 Task: Zoom in the location "Tiny home in Lac-Beauport, Quebec, Canada" two times
Action: Mouse moved to (263, 159)
Screenshot: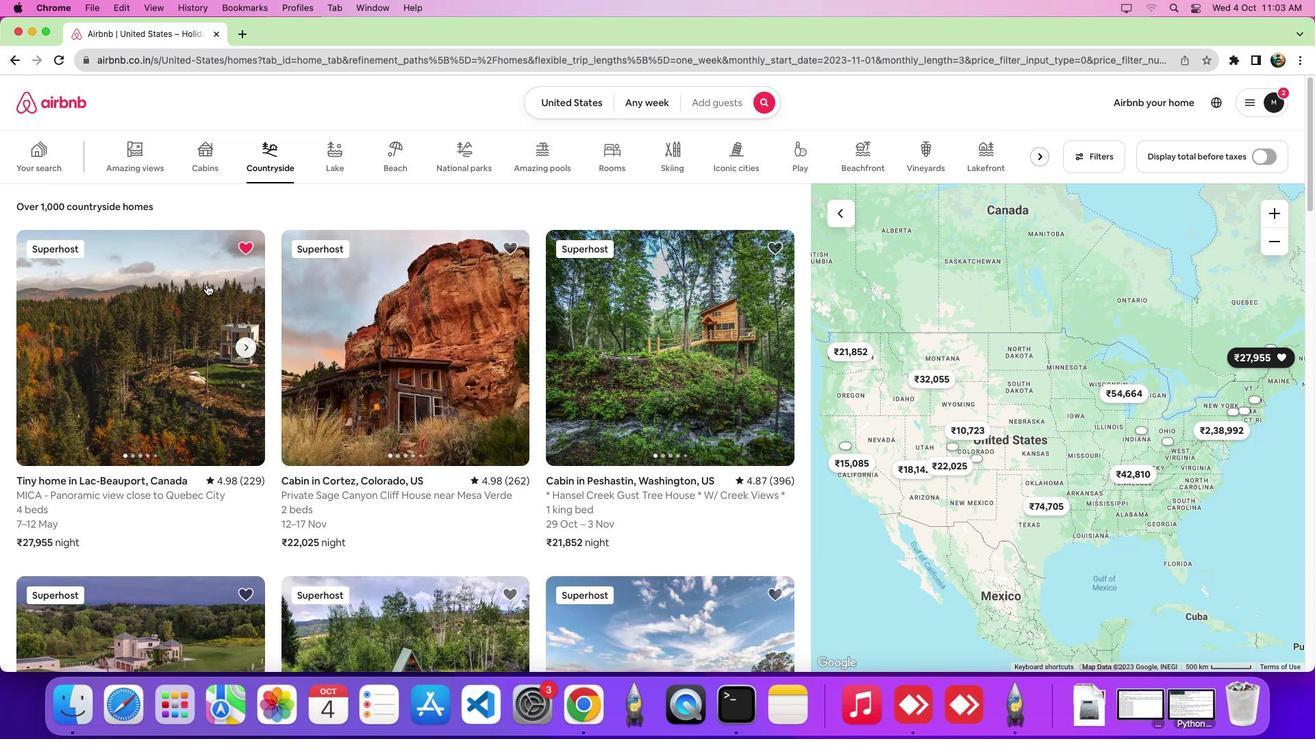 
Action: Mouse pressed left at (263, 159)
Screenshot: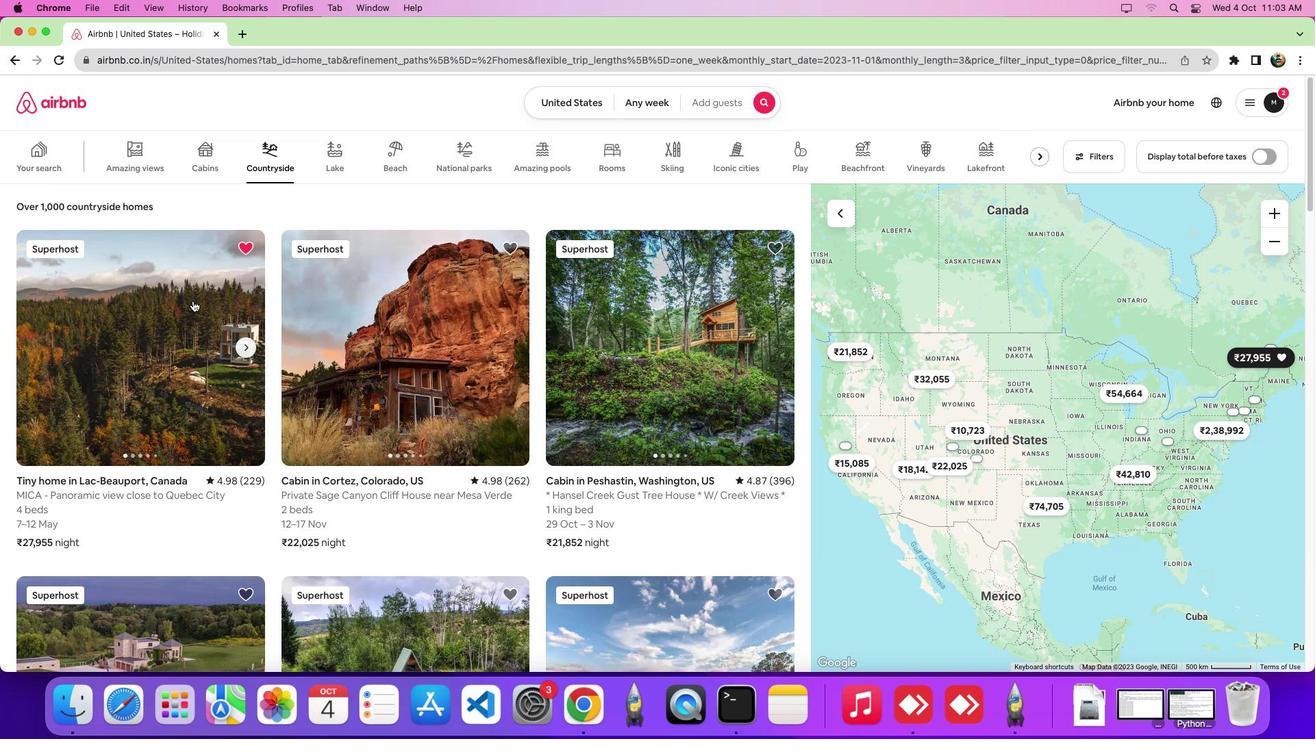 
Action: Mouse moved to (180, 316)
Screenshot: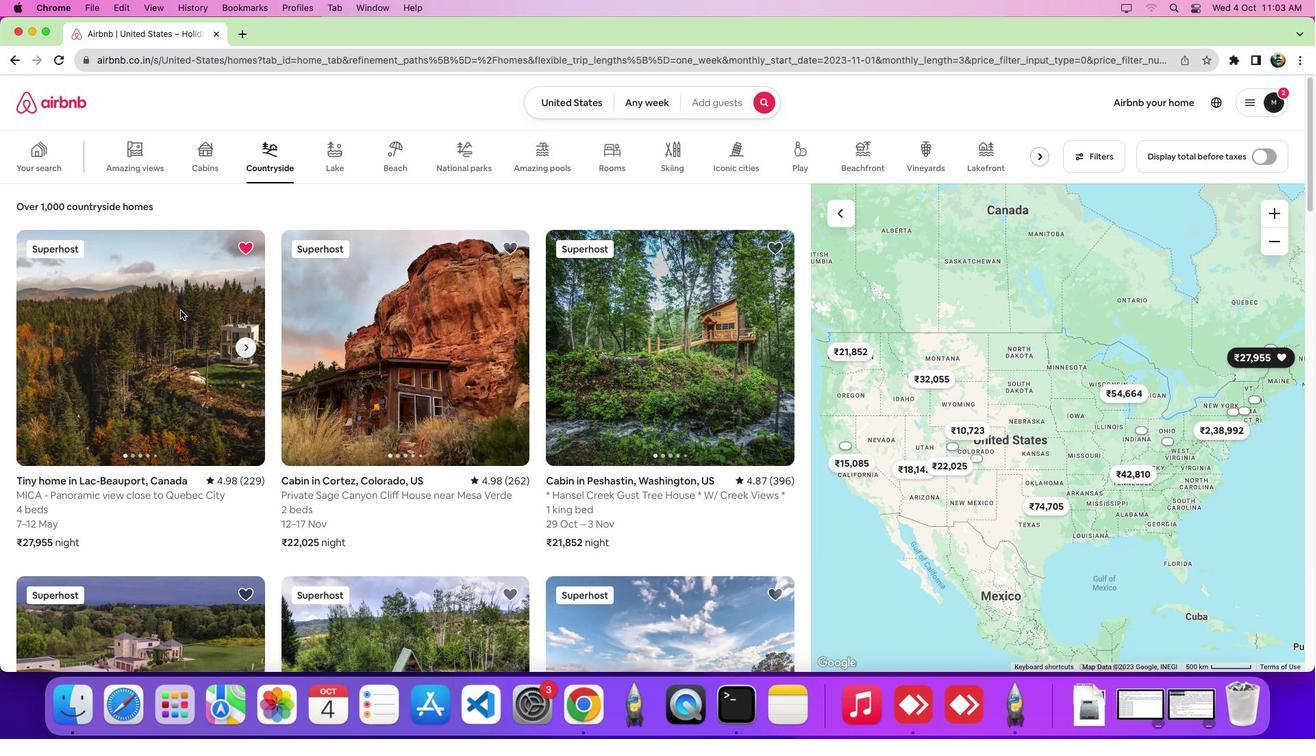 
Action: Mouse pressed left at (180, 316)
Screenshot: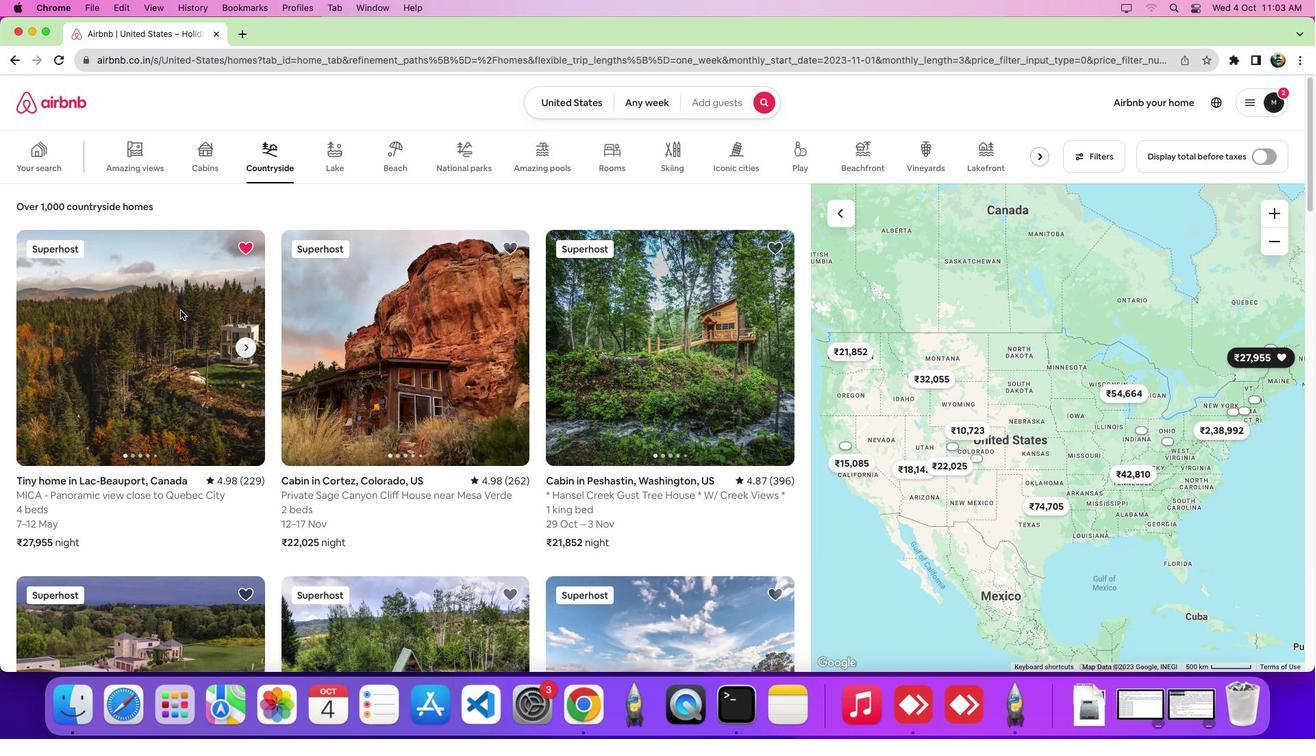 
Action: Mouse moved to (578, 268)
Screenshot: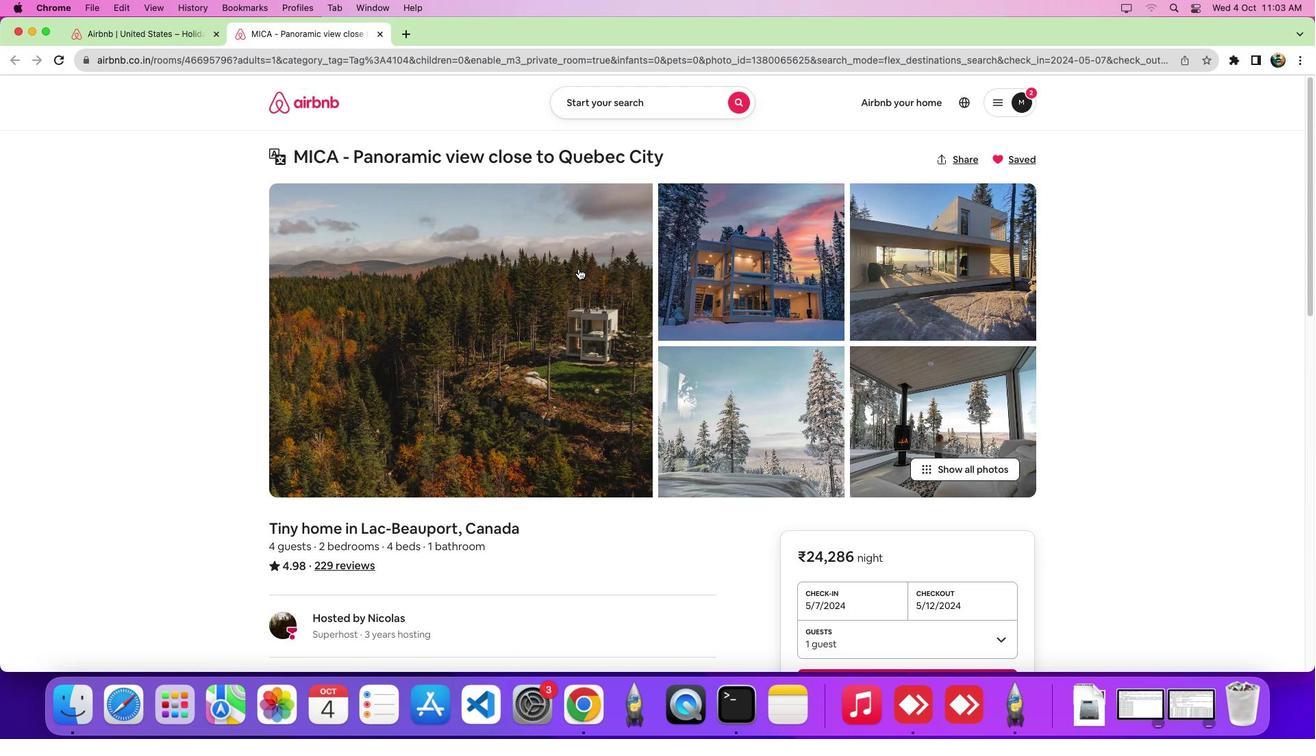 
Action: Mouse scrolled (578, 268) with delta (0, 0)
Screenshot: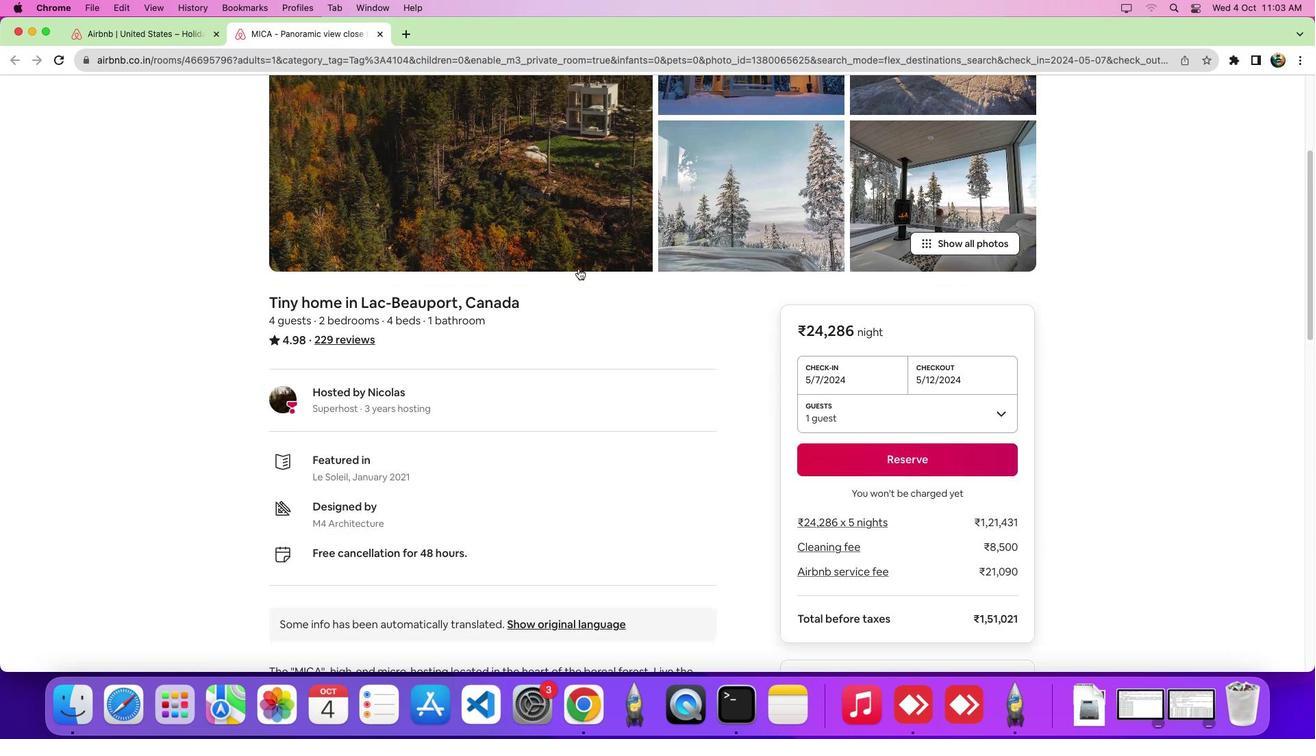 
Action: Mouse scrolled (578, 268) with delta (0, 0)
Screenshot: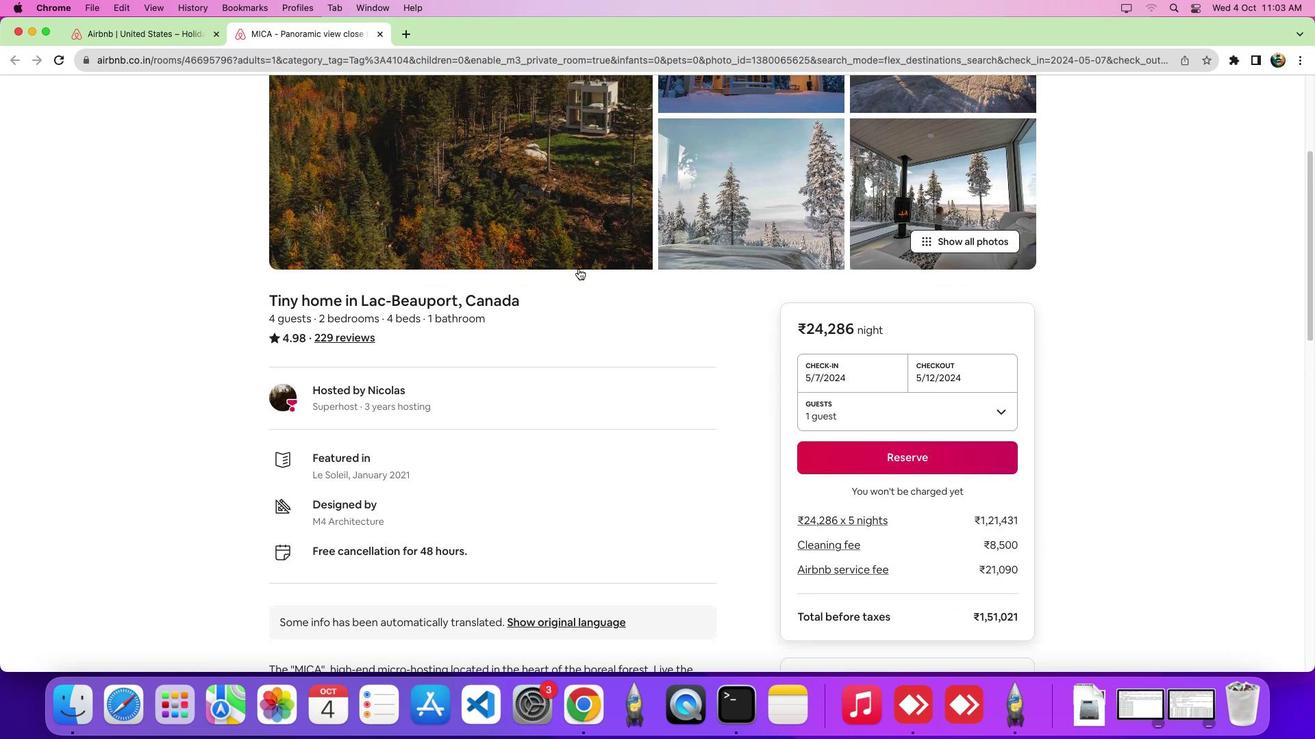 
Action: Mouse scrolled (578, 268) with delta (0, -4)
Screenshot: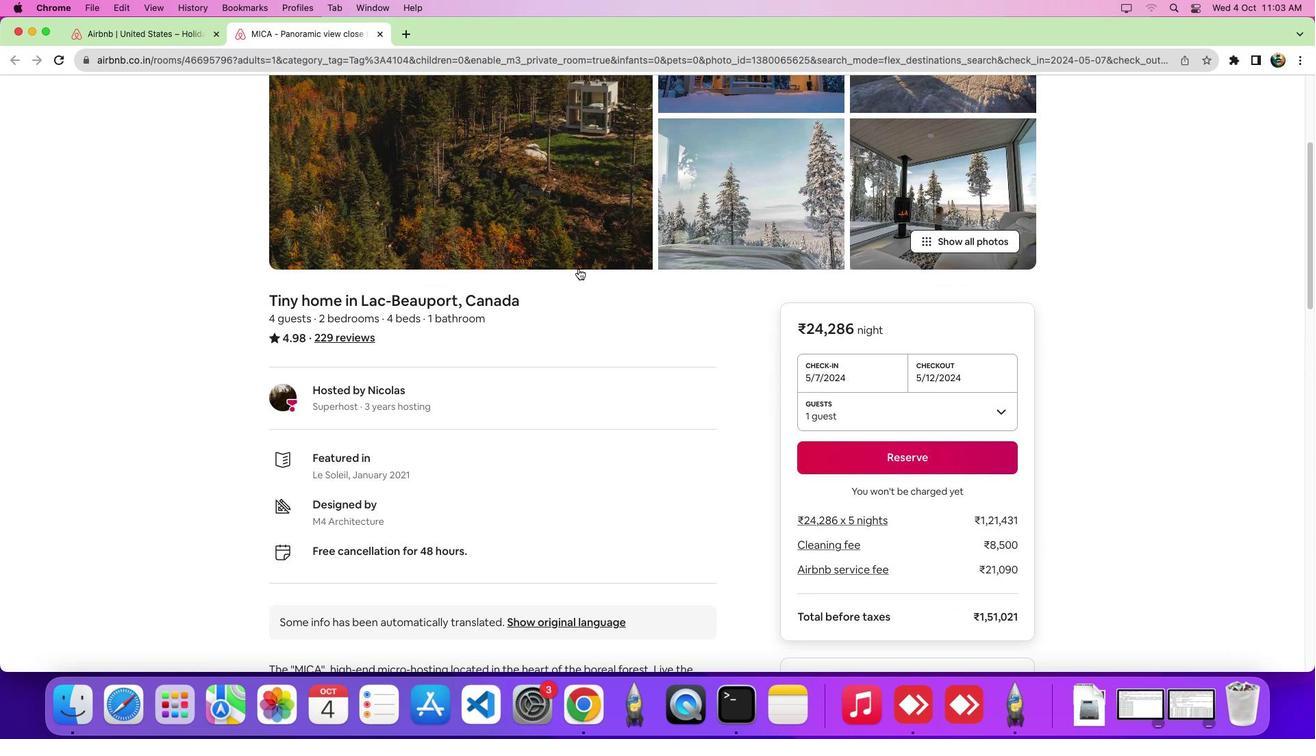 
Action: Mouse scrolled (578, 268) with delta (0, 0)
Screenshot: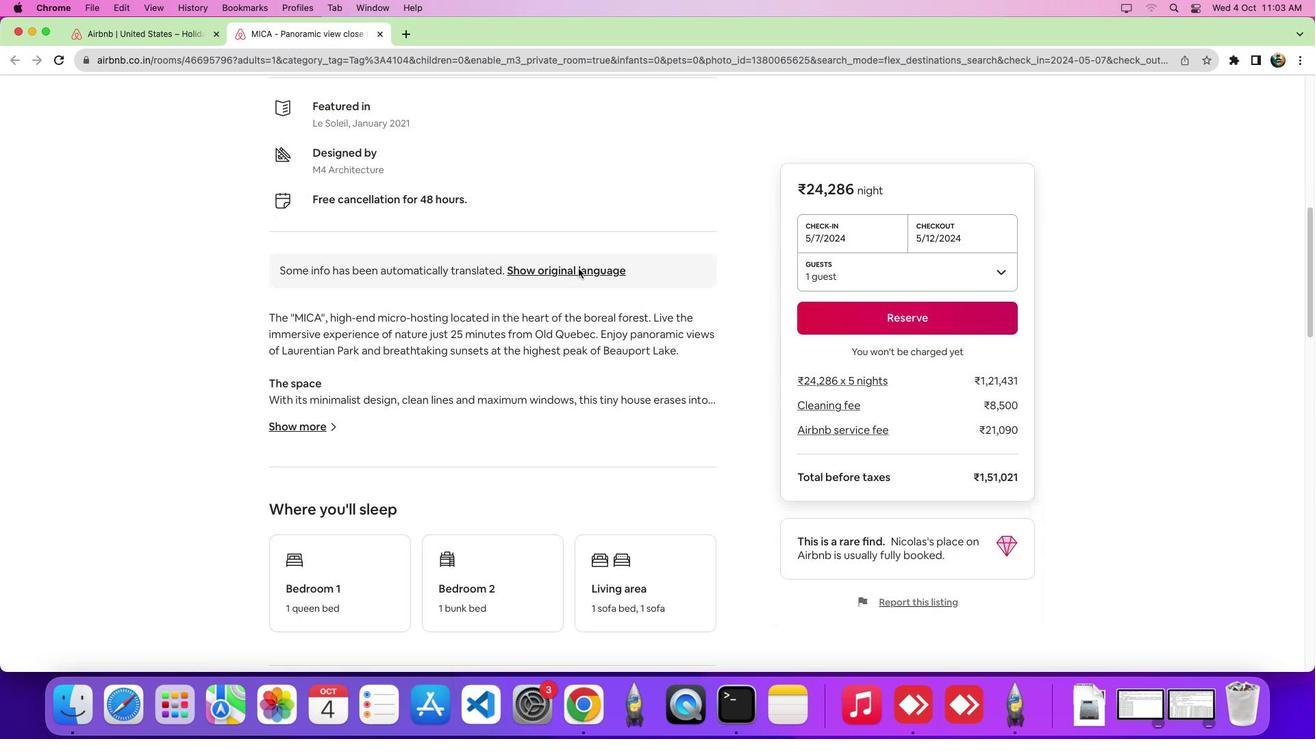 
Action: Mouse scrolled (578, 268) with delta (0, 0)
Screenshot: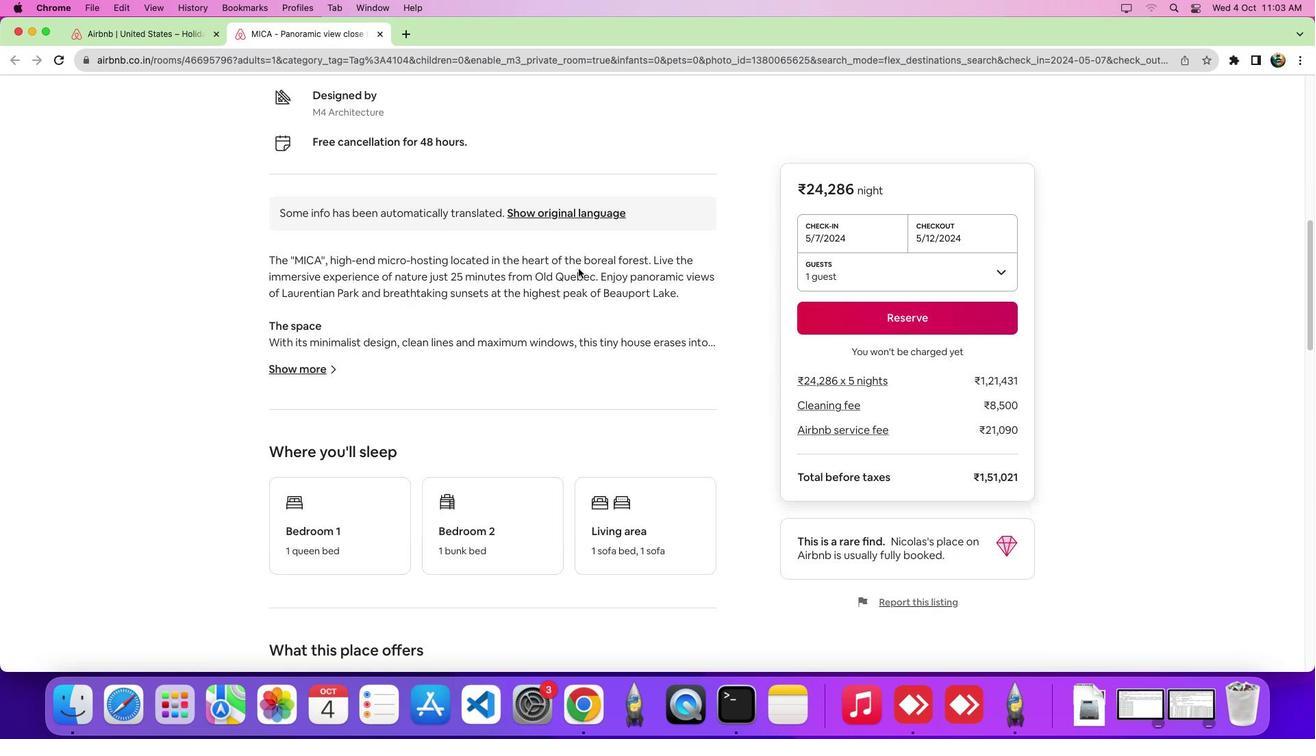 
Action: Mouse scrolled (578, 268) with delta (0, -3)
Screenshot: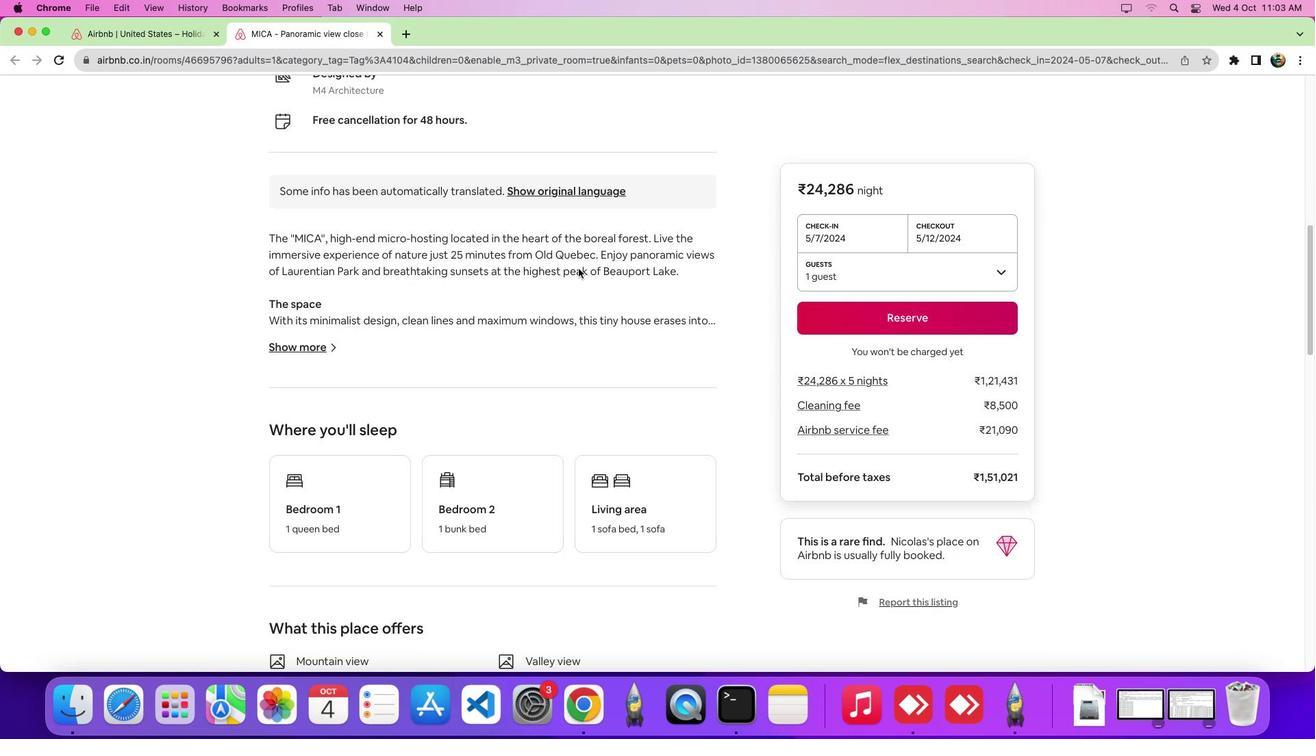 
Action: Mouse scrolled (578, 268) with delta (0, -5)
Screenshot: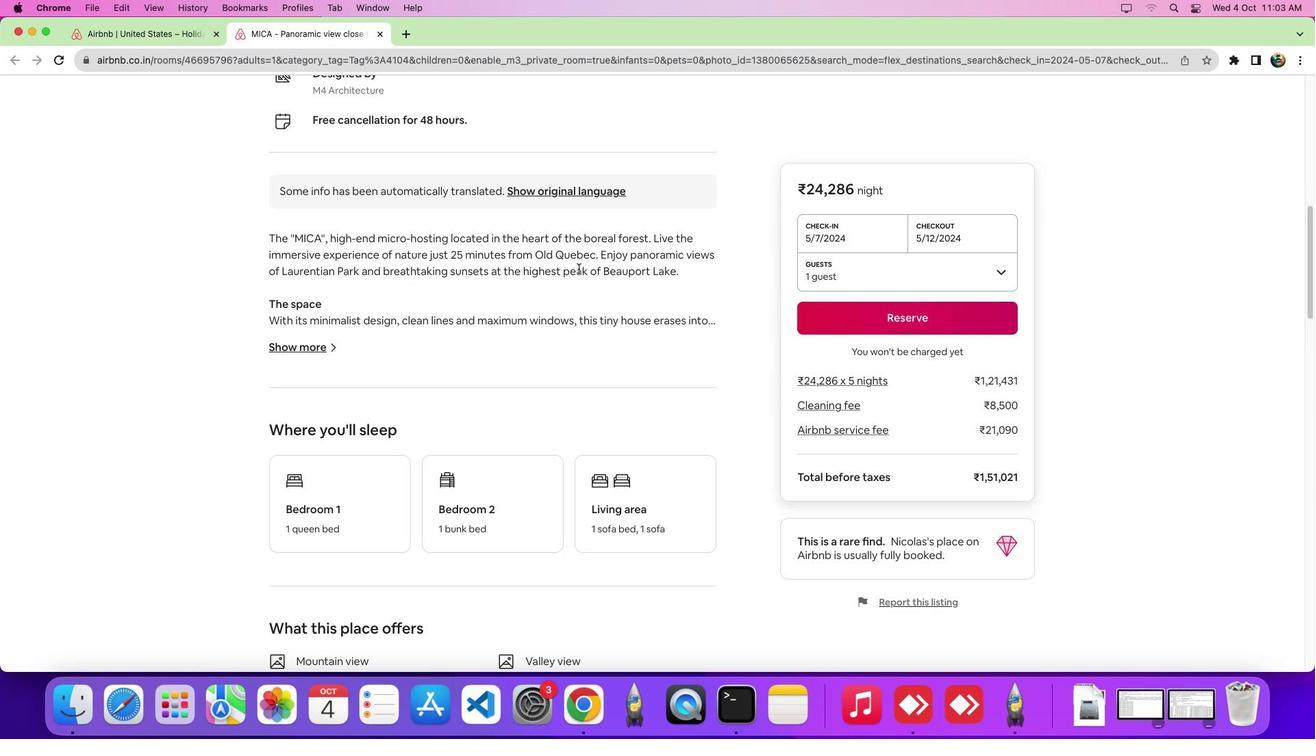 
Action: Mouse scrolled (578, 268) with delta (0, 0)
Screenshot: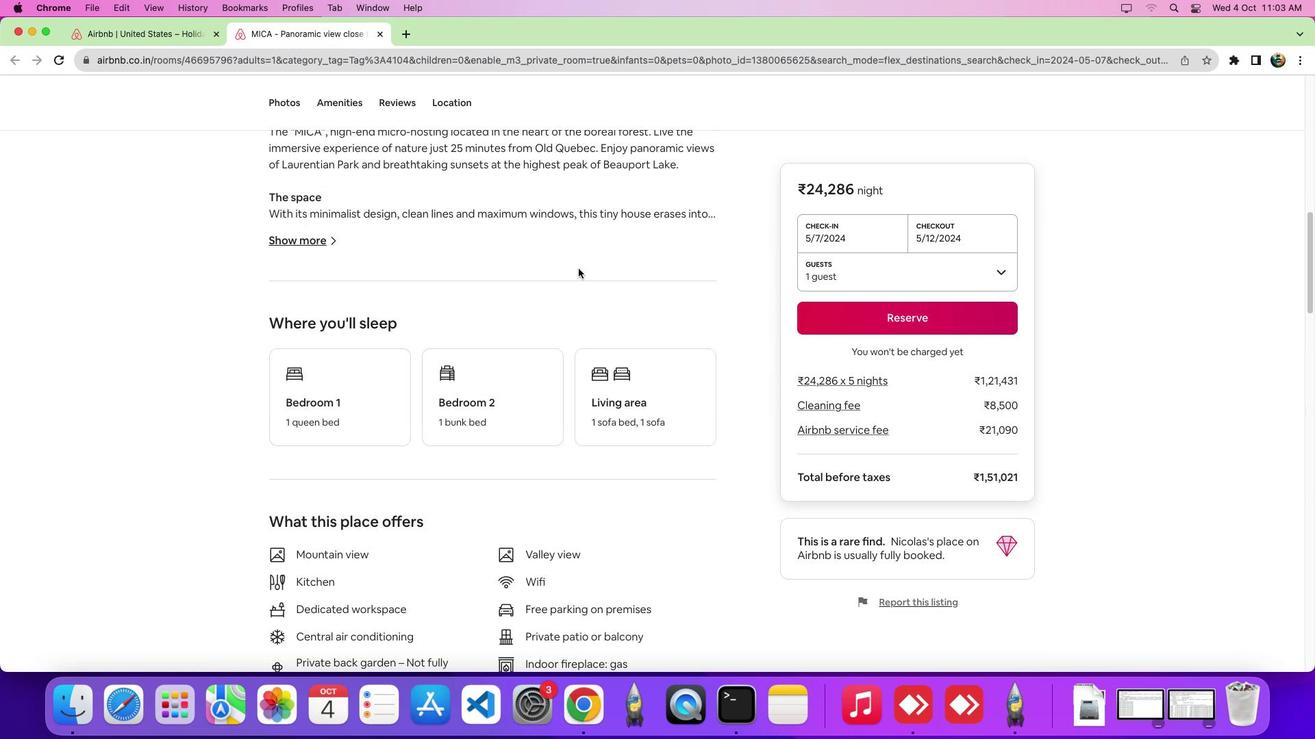 
Action: Mouse scrolled (578, 268) with delta (0, 0)
Screenshot: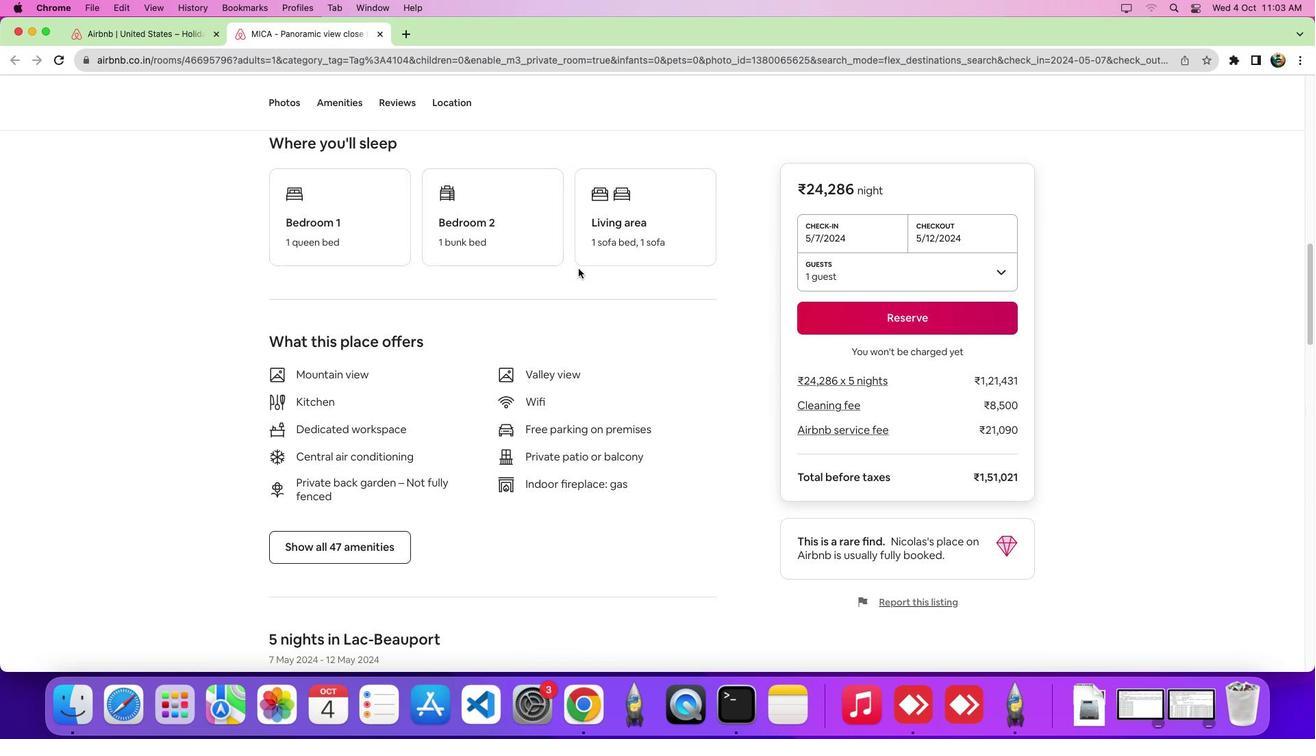 
Action: Mouse scrolled (578, 268) with delta (0, -2)
Screenshot: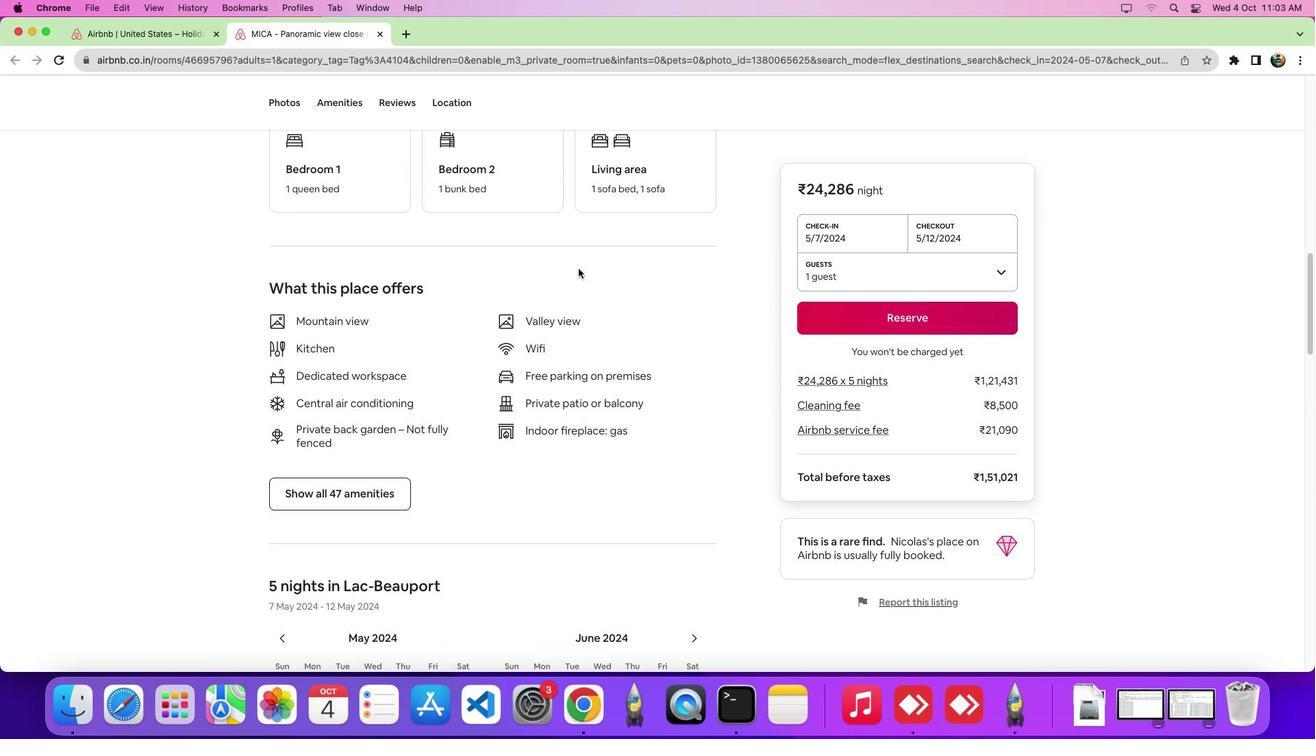 
Action: Mouse scrolled (578, 268) with delta (0, -4)
Screenshot: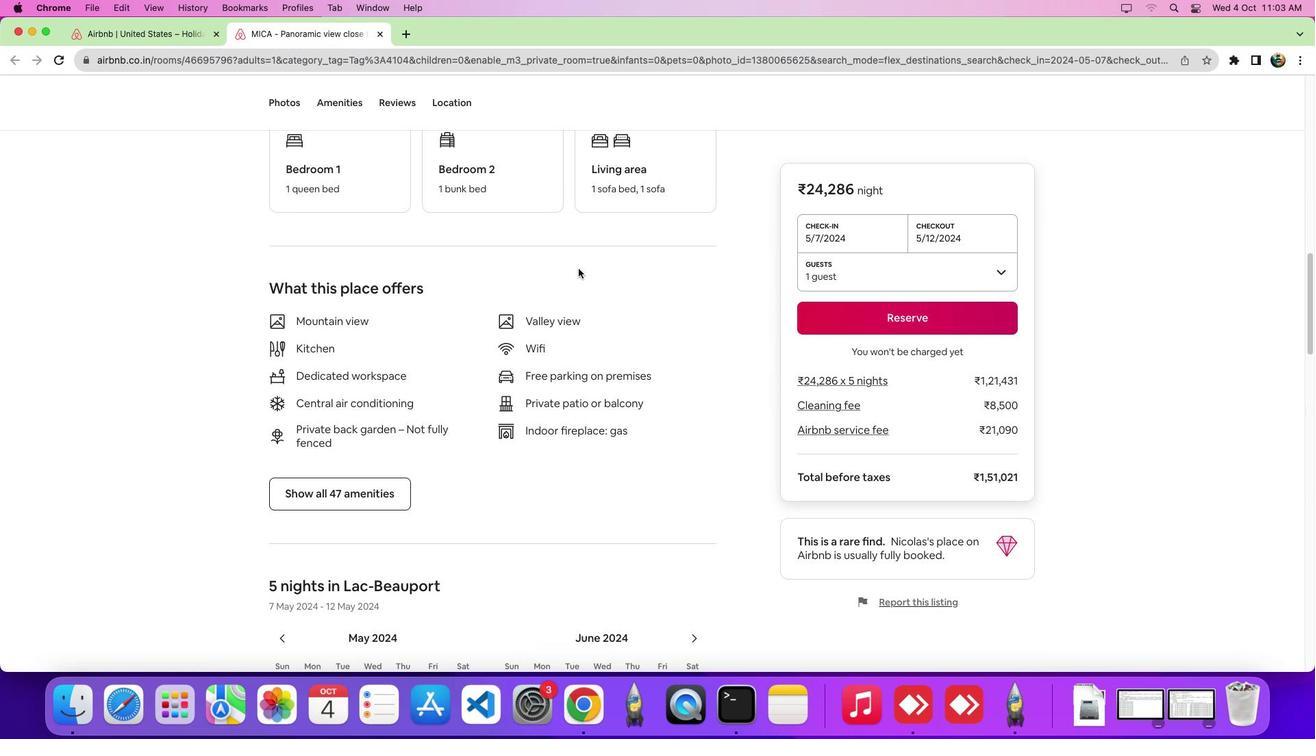 
Action: Mouse scrolled (578, 268) with delta (0, 0)
Screenshot: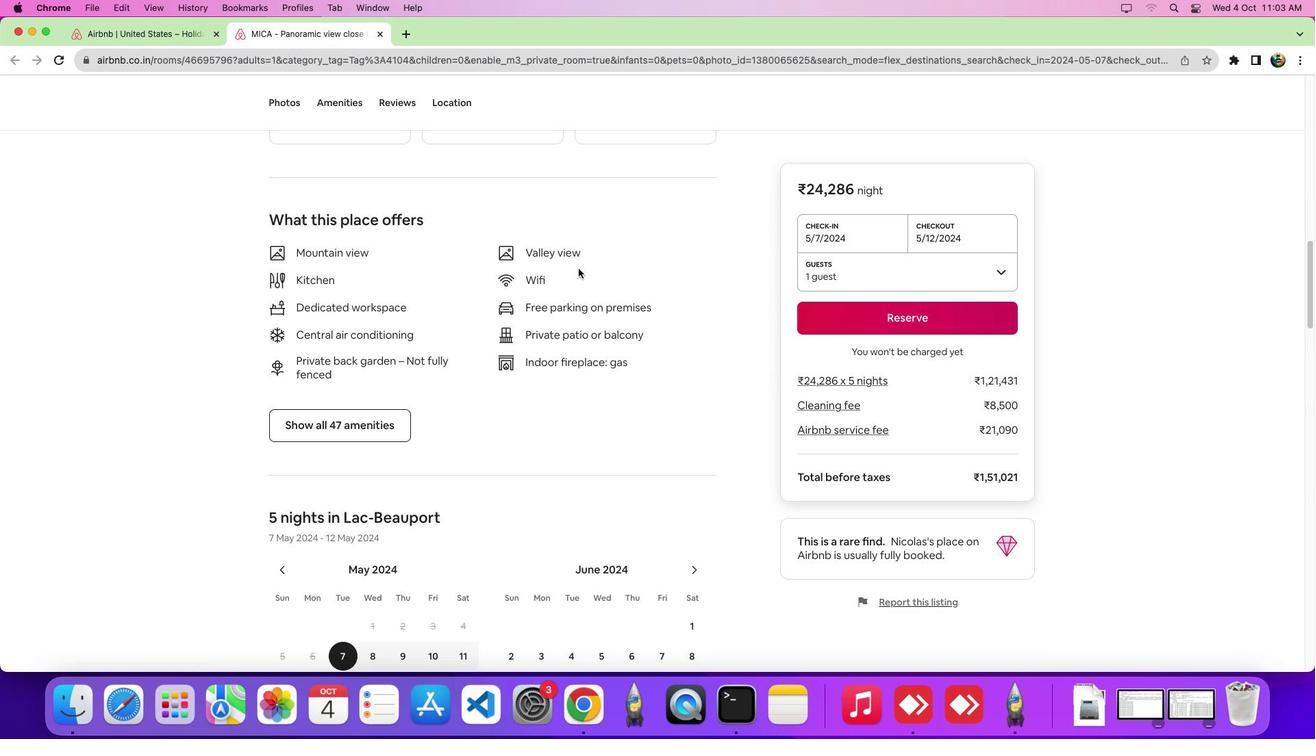 
Action: Mouse scrolled (578, 268) with delta (0, 0)
Screenshot: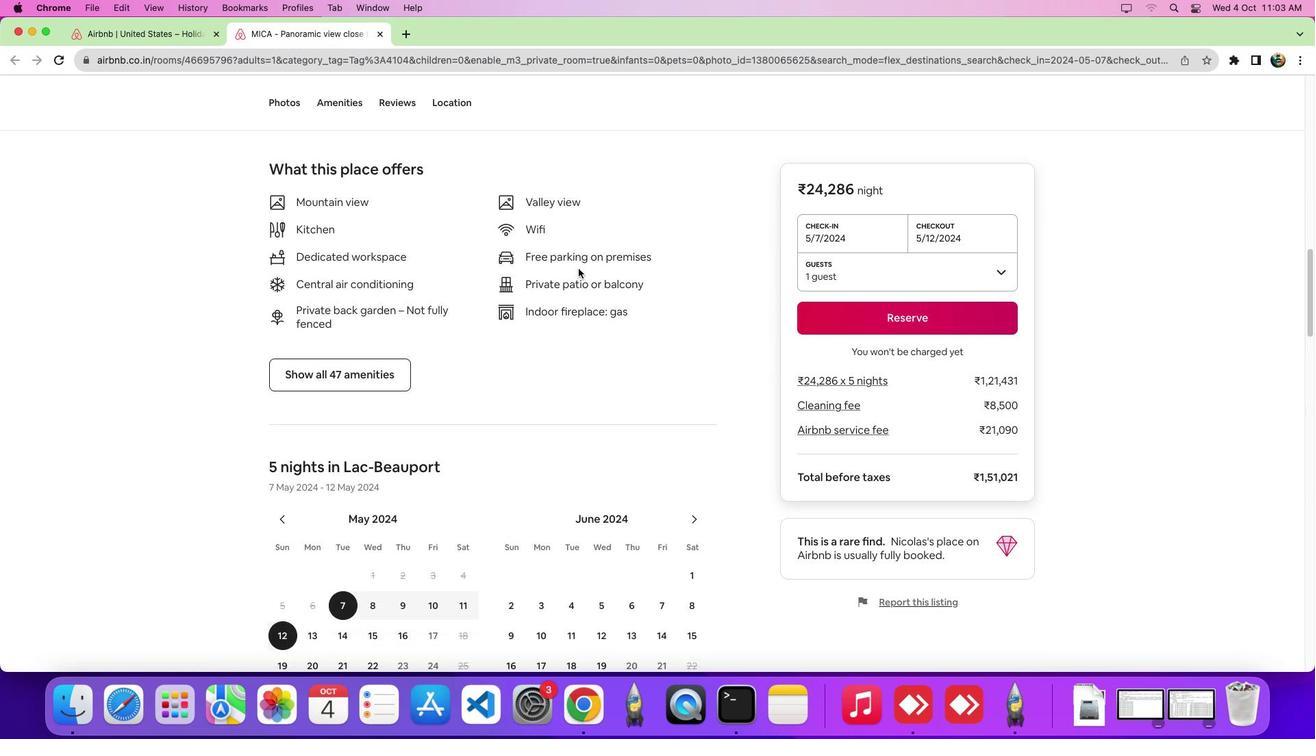 
Action: Mouse scrolled (578, 268) with delta (0, -2)
Screenshot: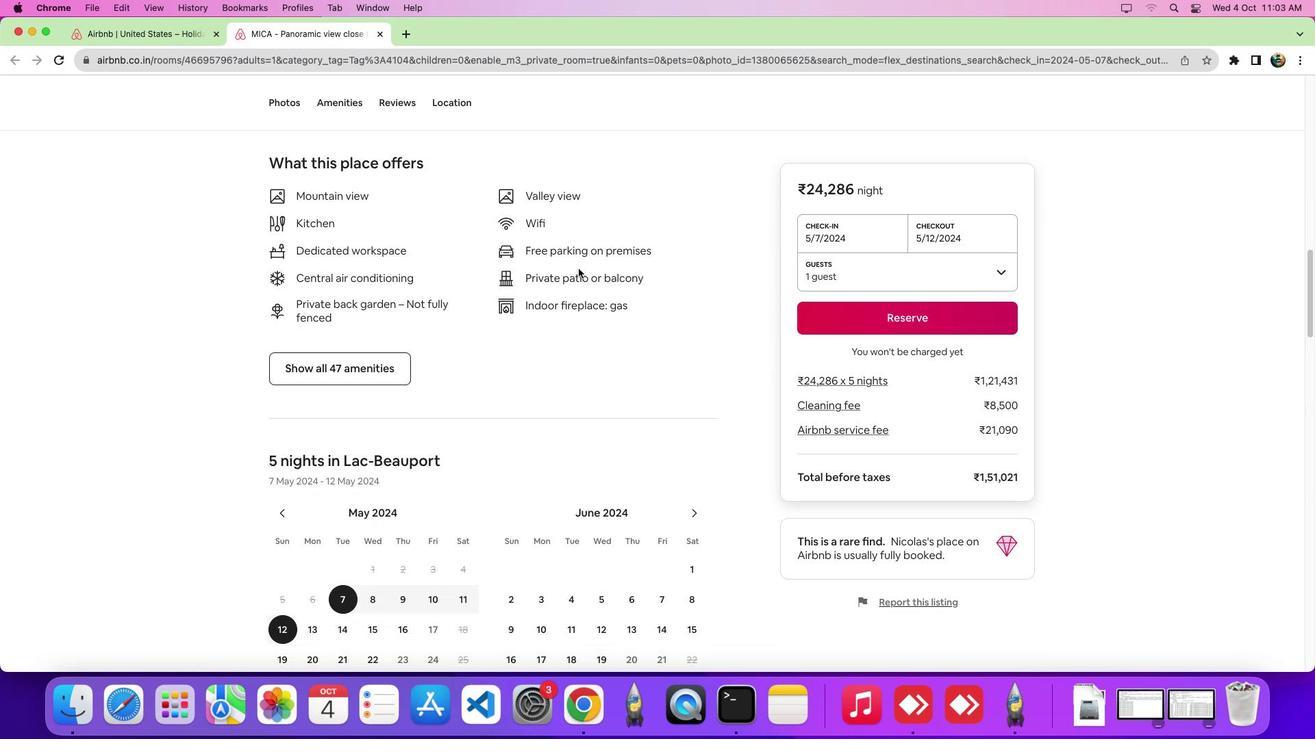 
Action: Mouse scrolled (578, 268) with delta (0, 0)
Screenshot: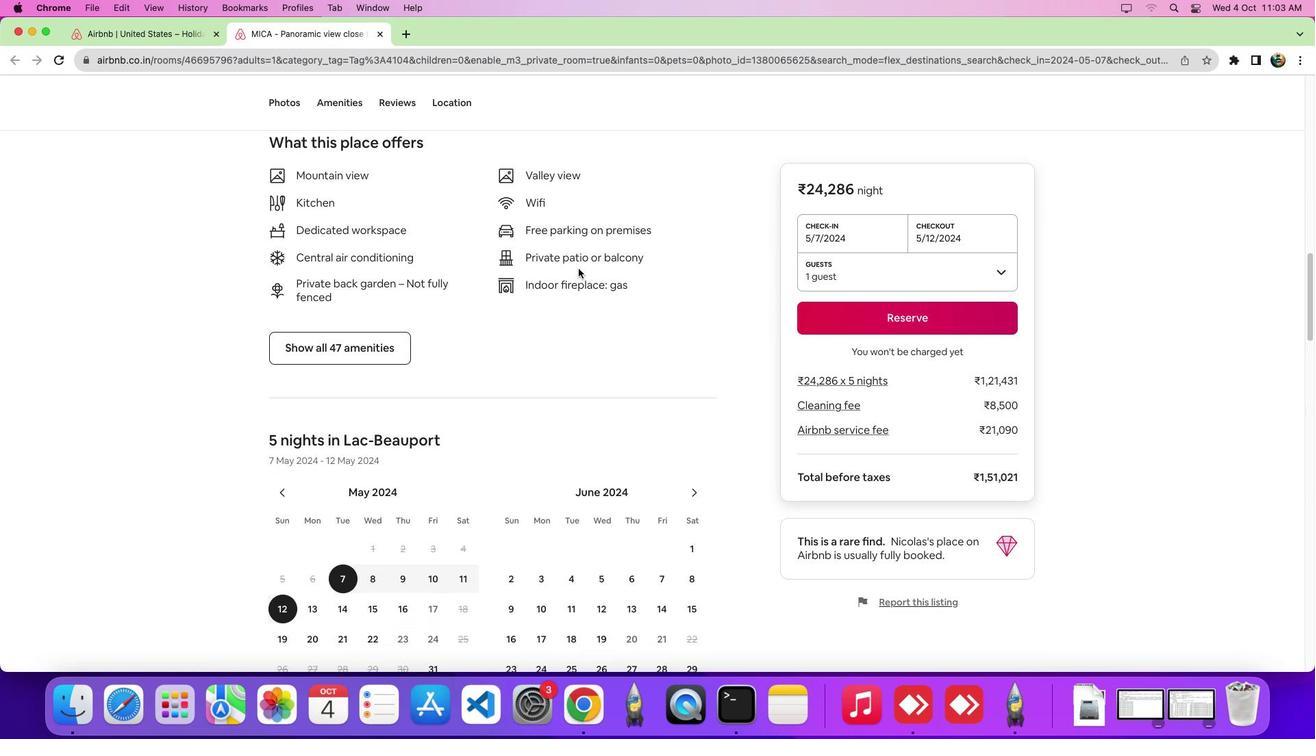 
Action: Mouse scrolled (578, 268) with delta (0, 0)
Screenshot: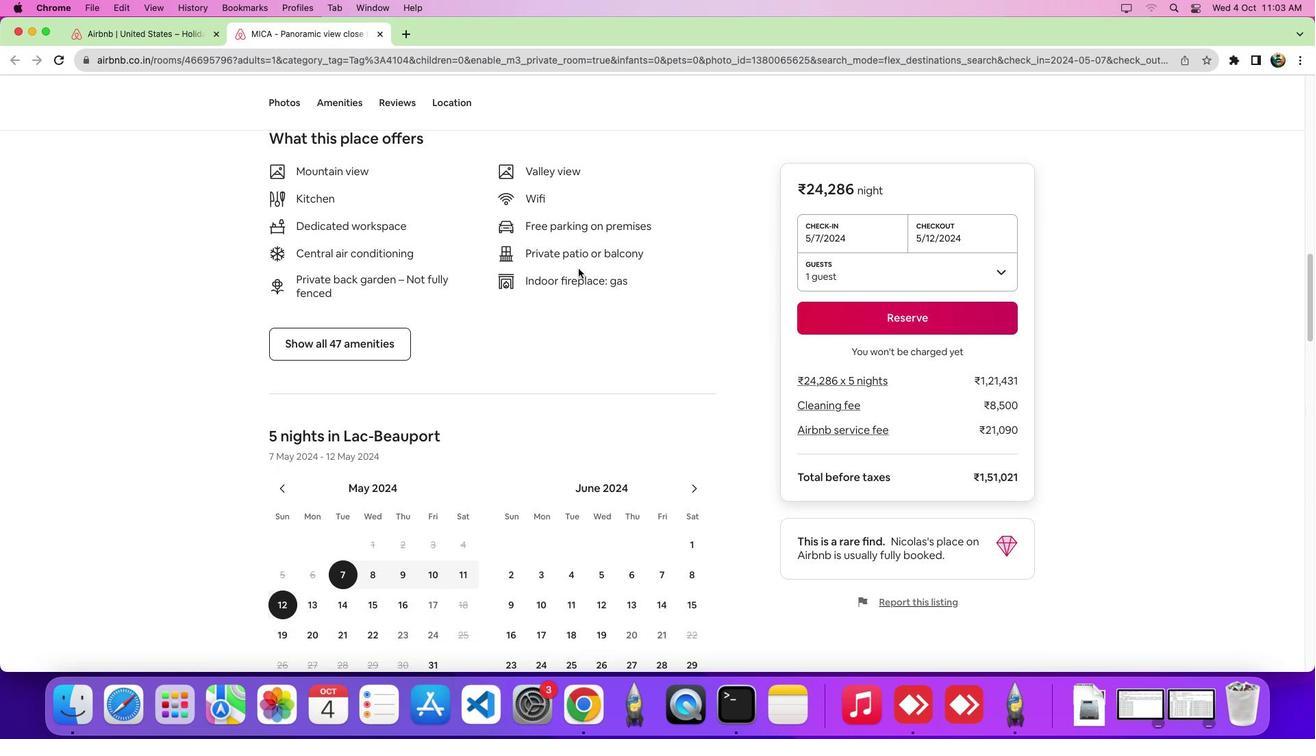 
Action: Mouse scrolled (578, 268) with delta (0, 0)
Screenshot: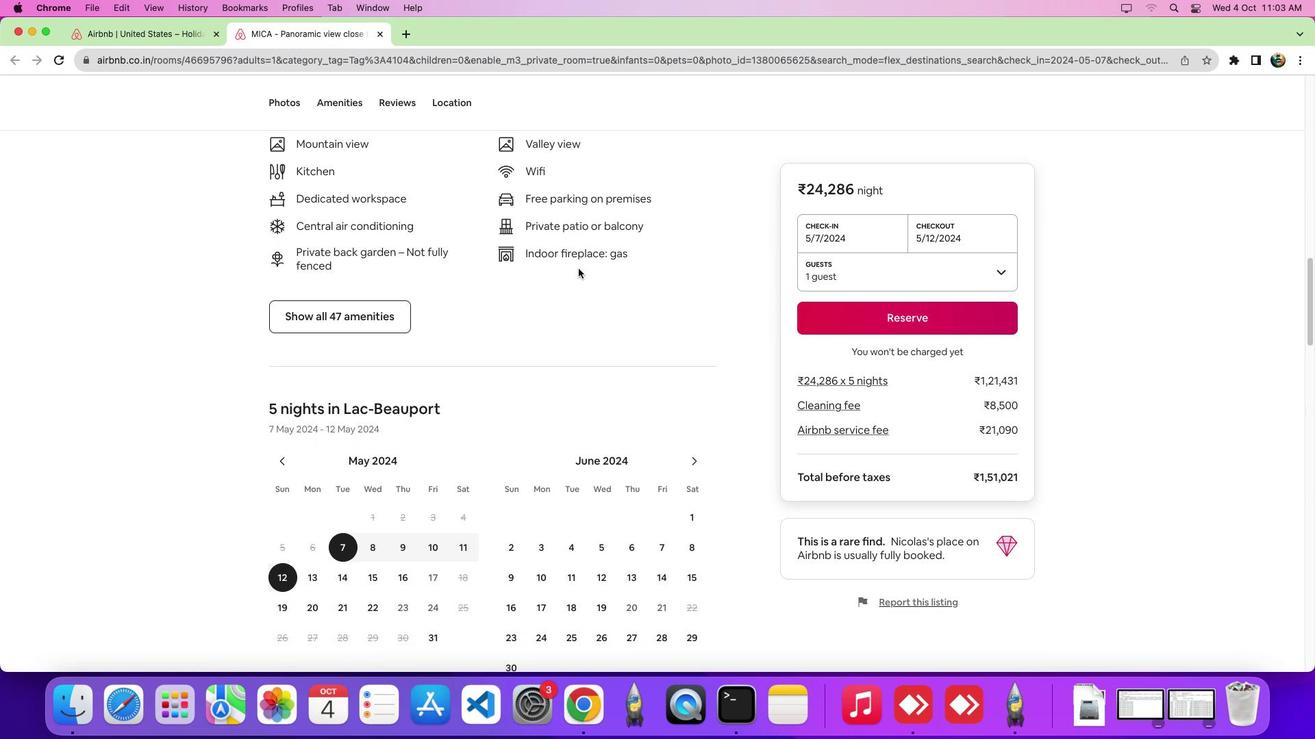 
Action: Mouse scrolled (578, 268) with delta (0, 0)
Screenshot: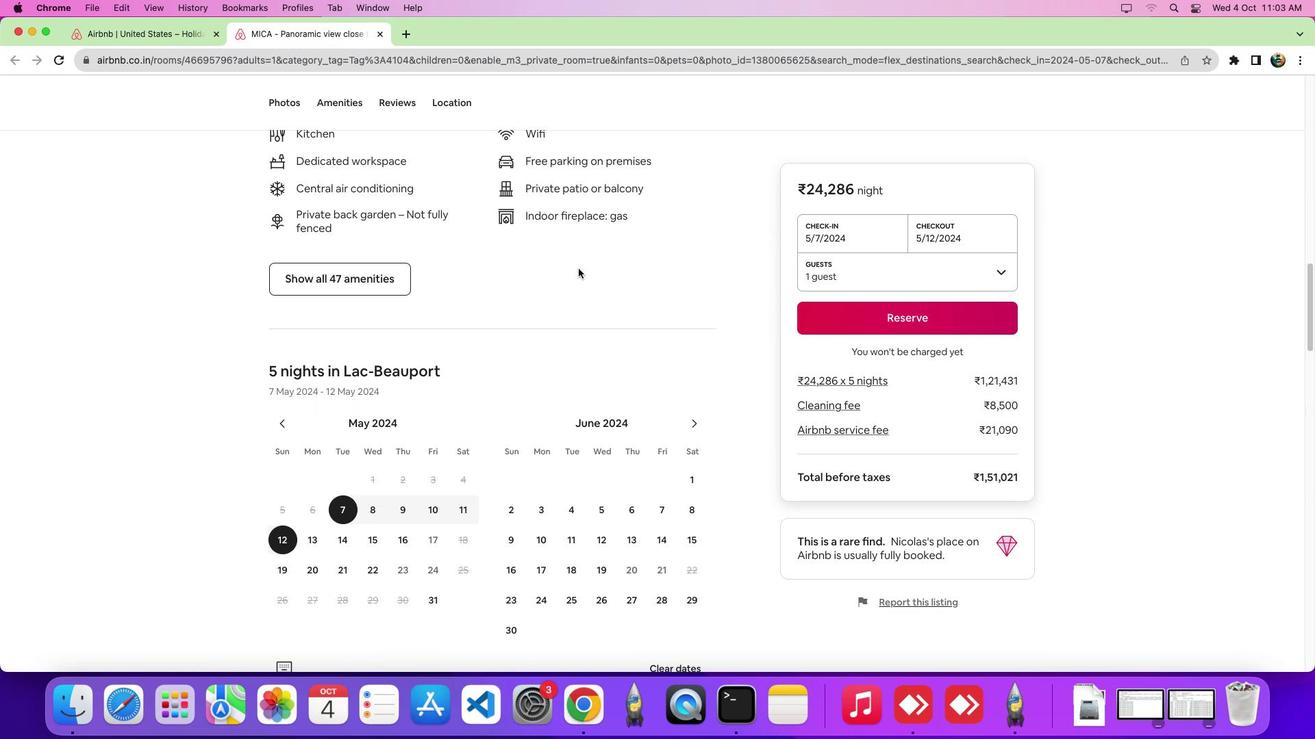 
Action: Mouse scrolled (578, 268) with delta (0, 0)
Screenshot: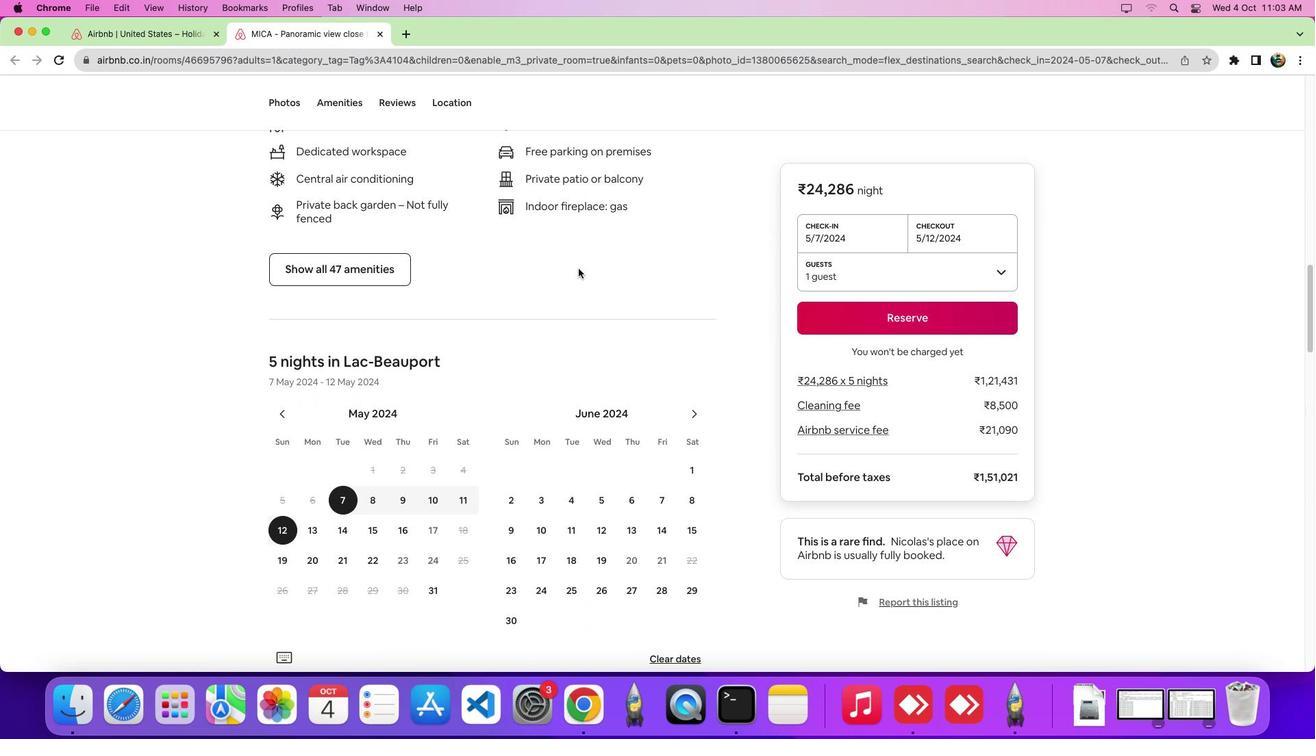 
Action: Mouse scrolled (578, 268) with delta (0, 0)
Screenshot: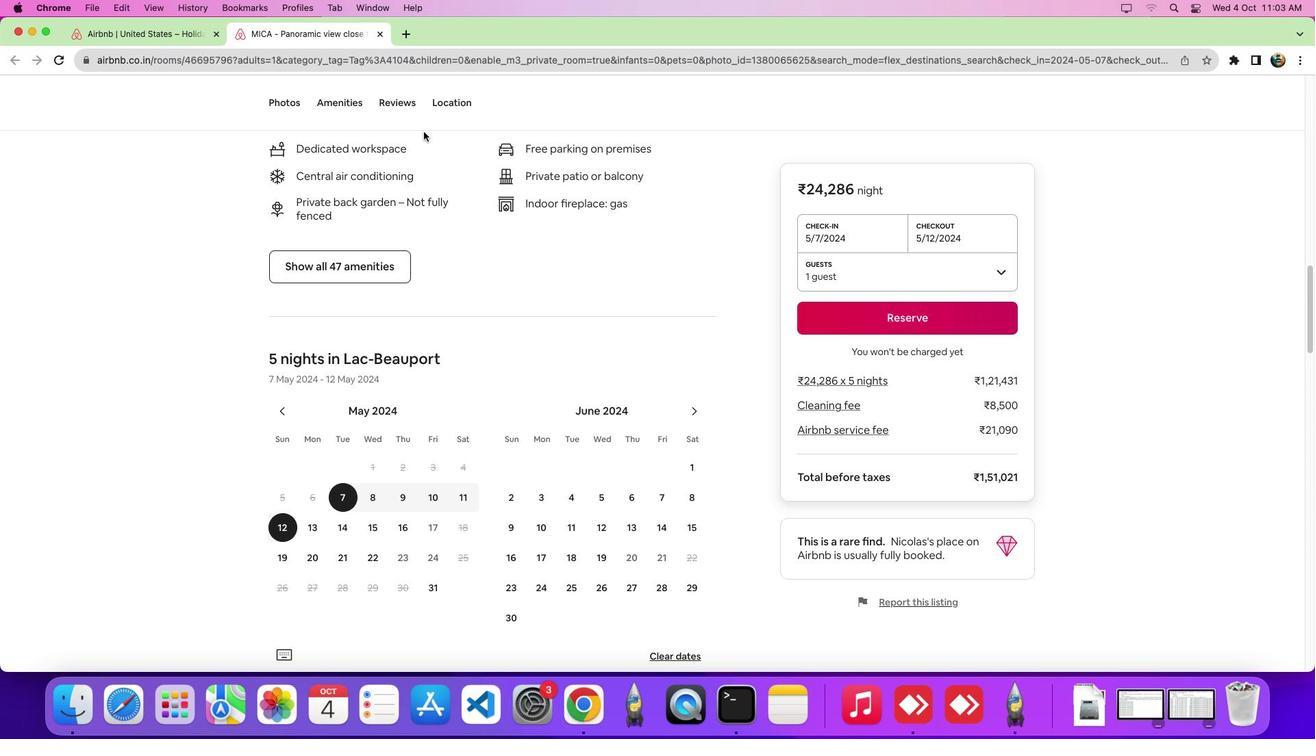 
Action: Mouse moved to (449, 108)
Screenshot: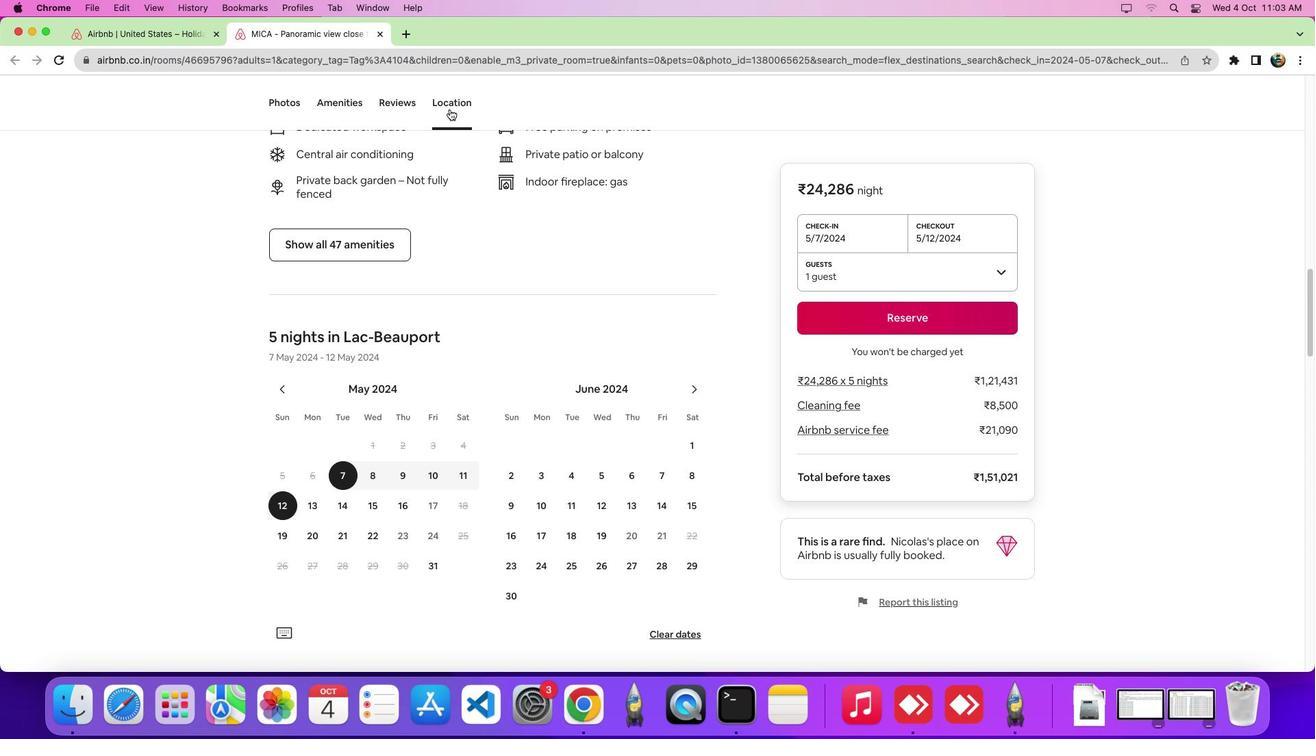 
Action: Mouse pressed left at (449, 108)
Screenshot: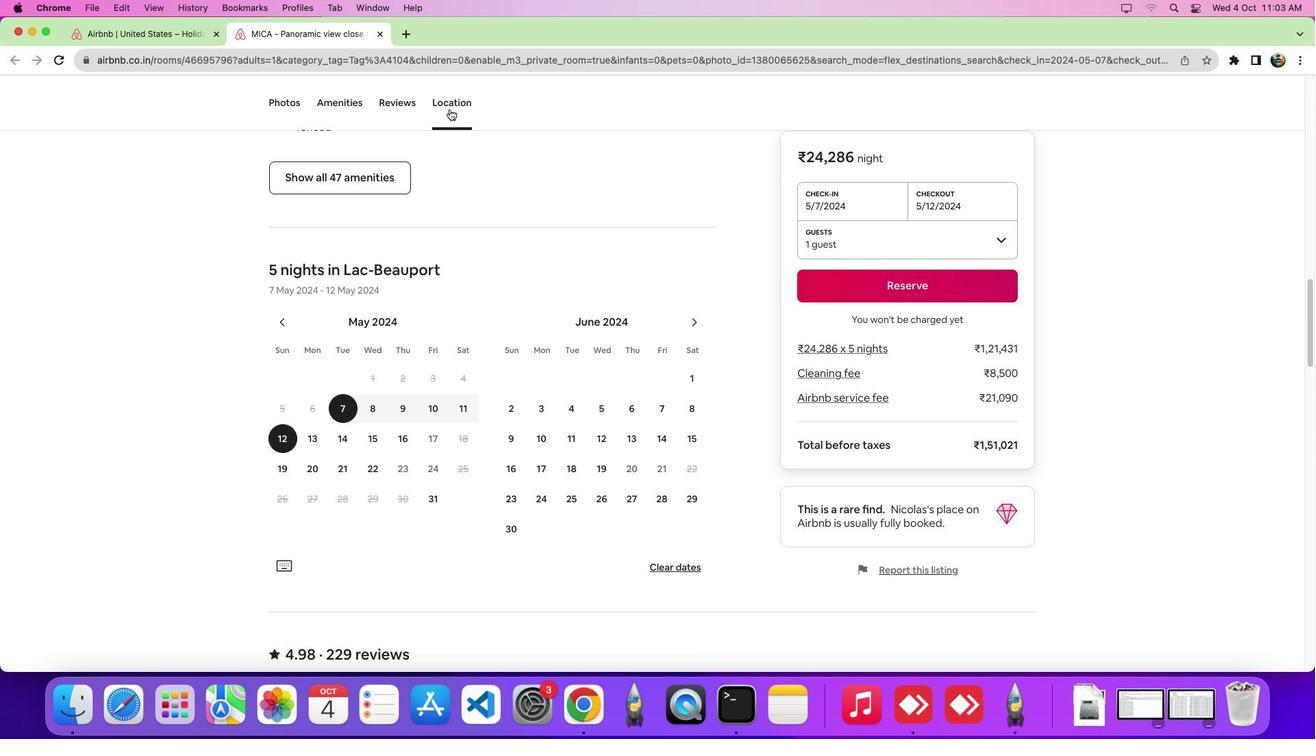 
Action: Mouse moved to (1004, 296)
Screenshot: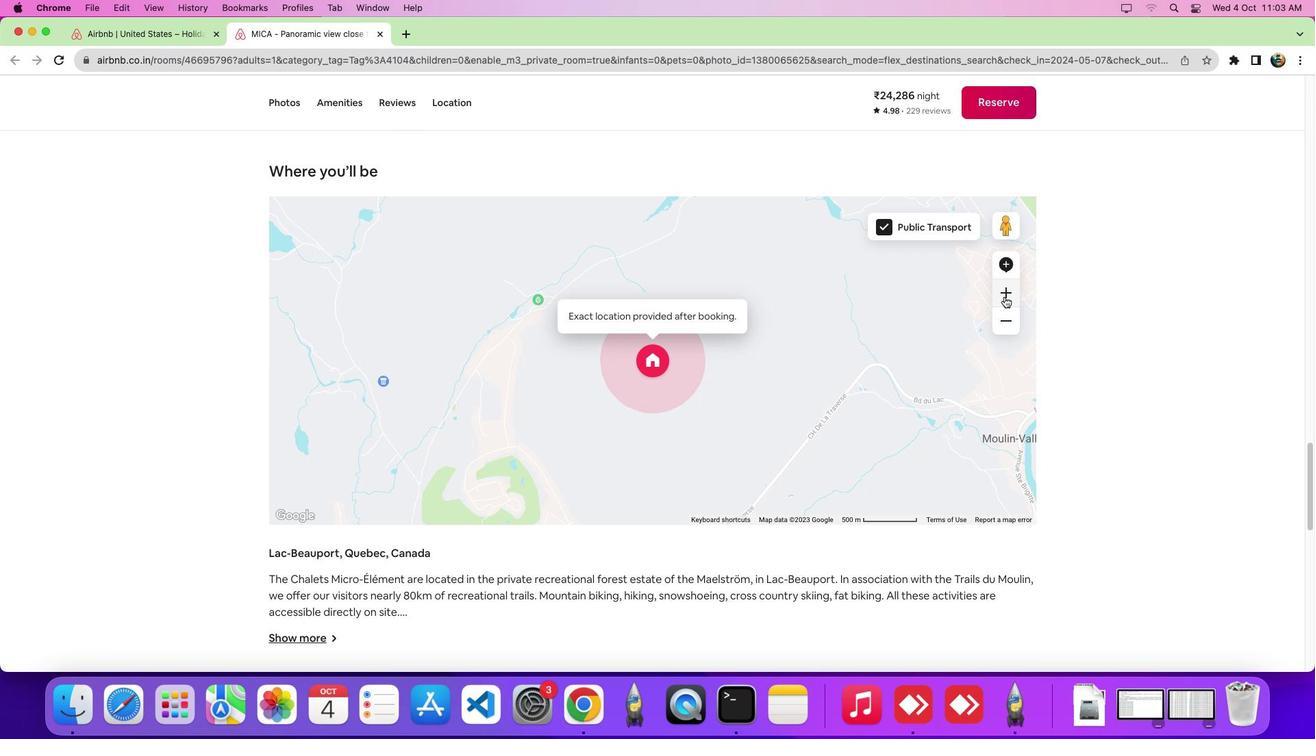 
Action: Mouse pressed left at (1004, 296)
Screenshot: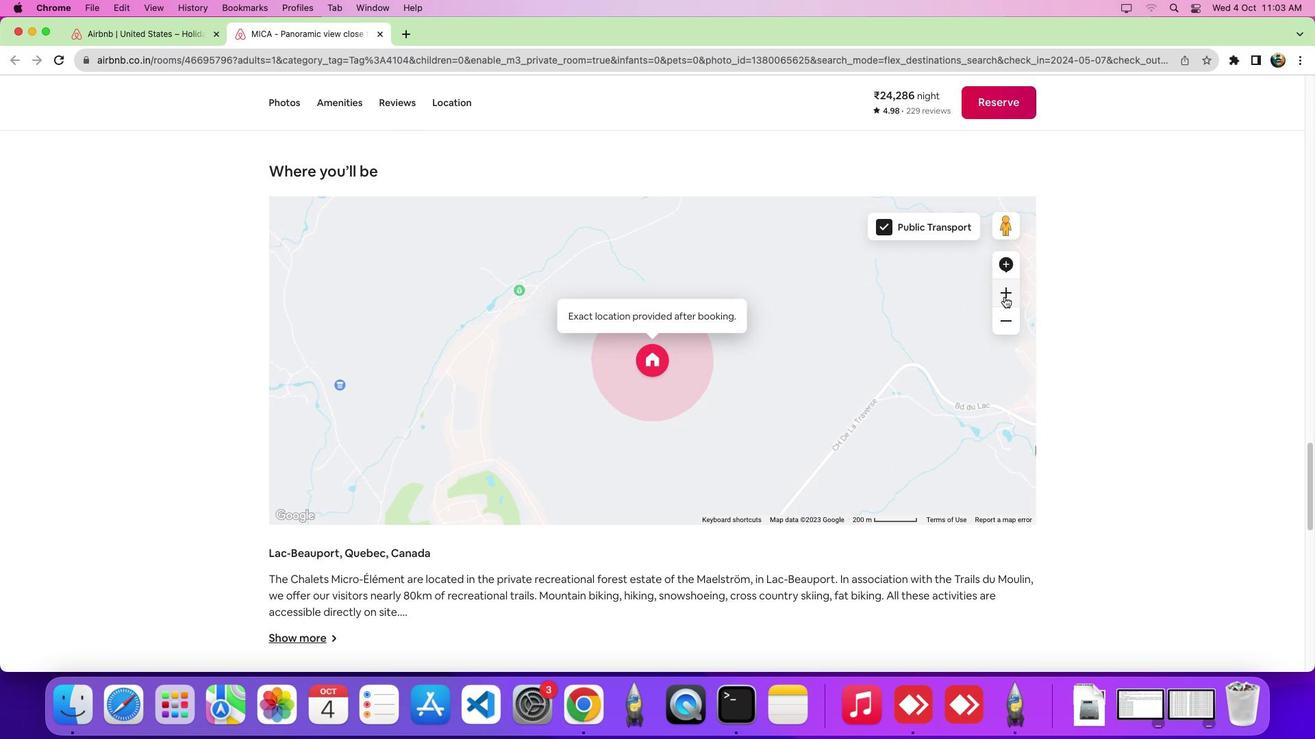 
Action: Mouse pressed left at (1004, 296)
Screenshot: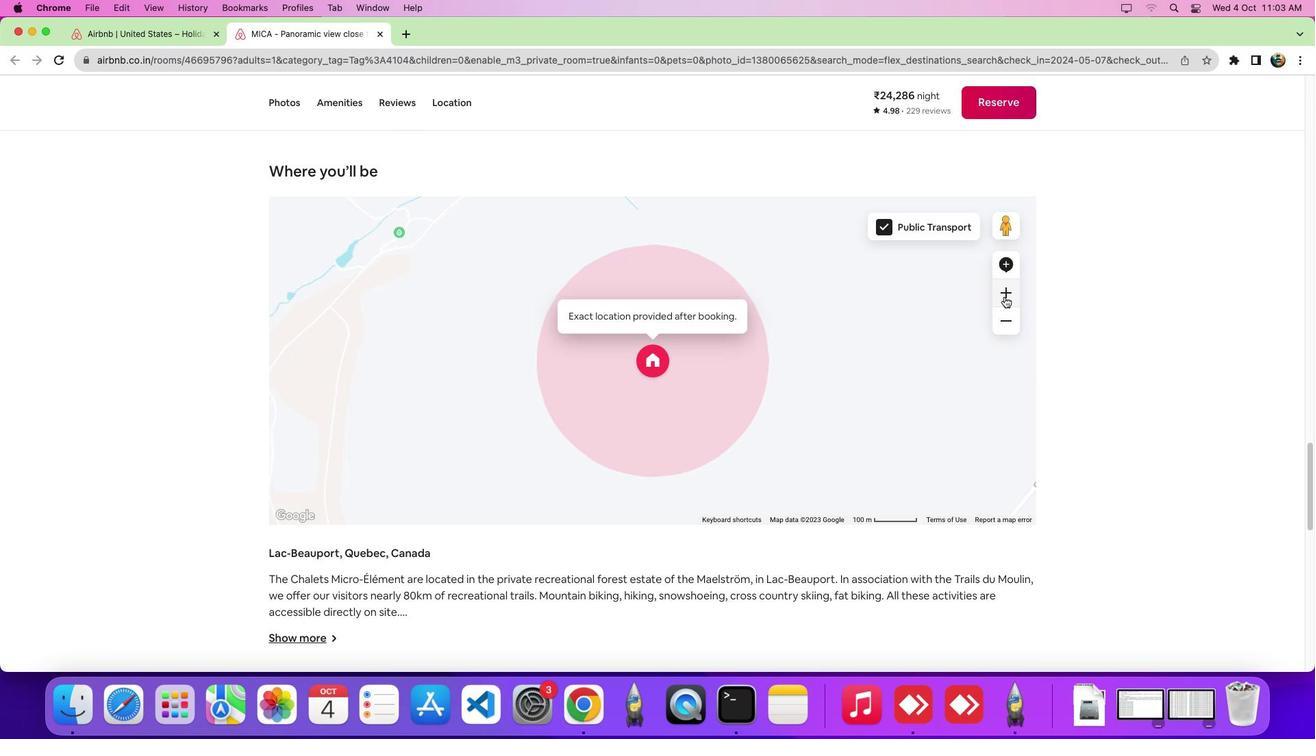 
Action: Mouse moved to (904, 351)
Screenshot: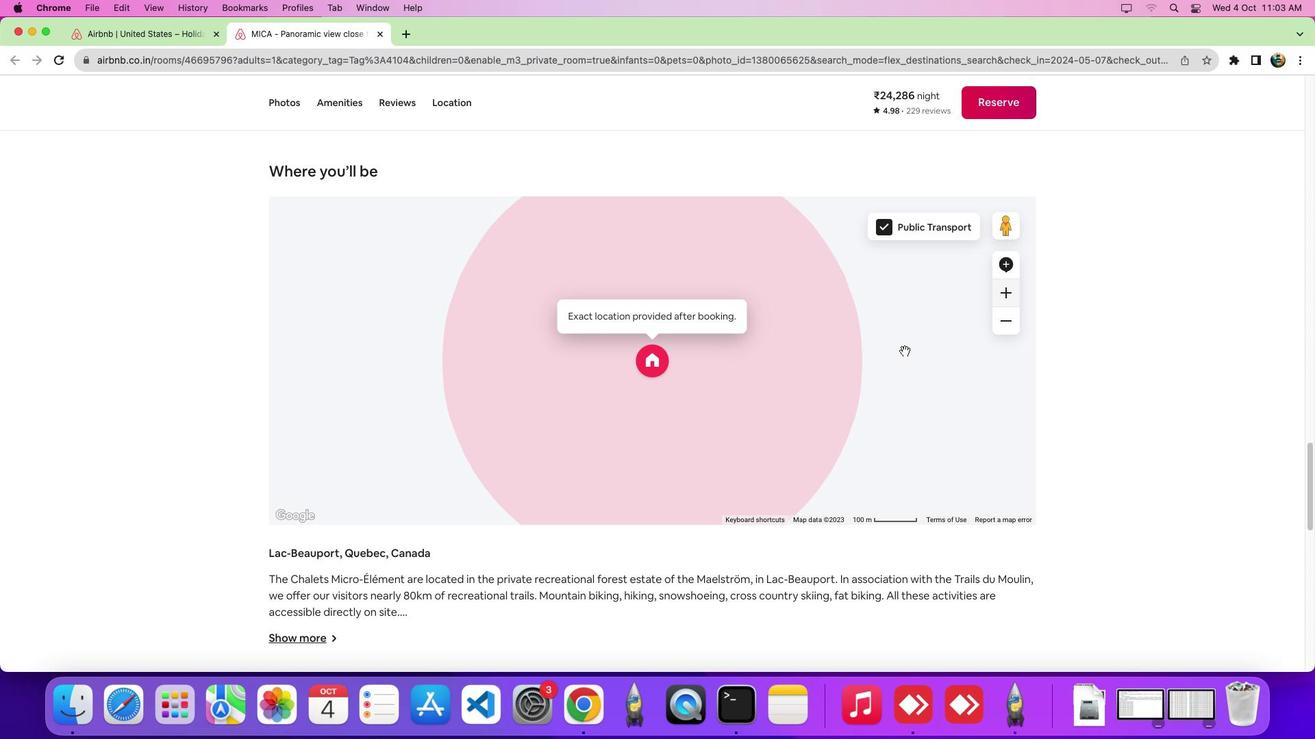 
